 Task: Show the difference between two commits for a specific directory.
Action: Mouse moved to (94, 464)
Screenshot: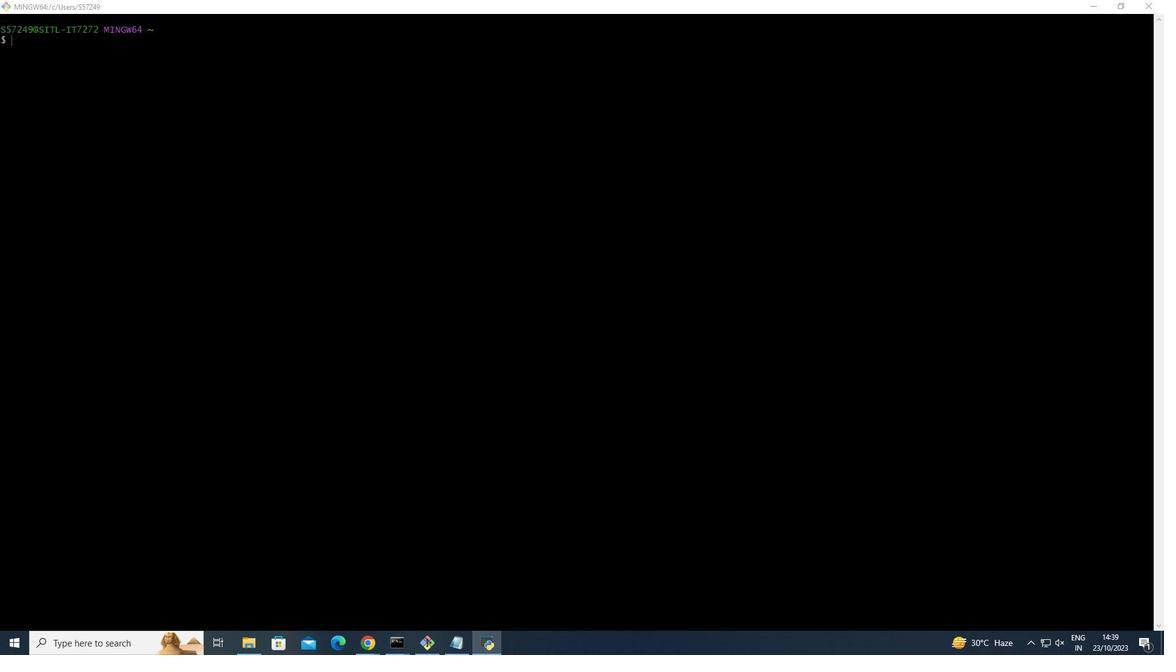 
Action: Mouse pressed left at (94, 464)
Screenshot: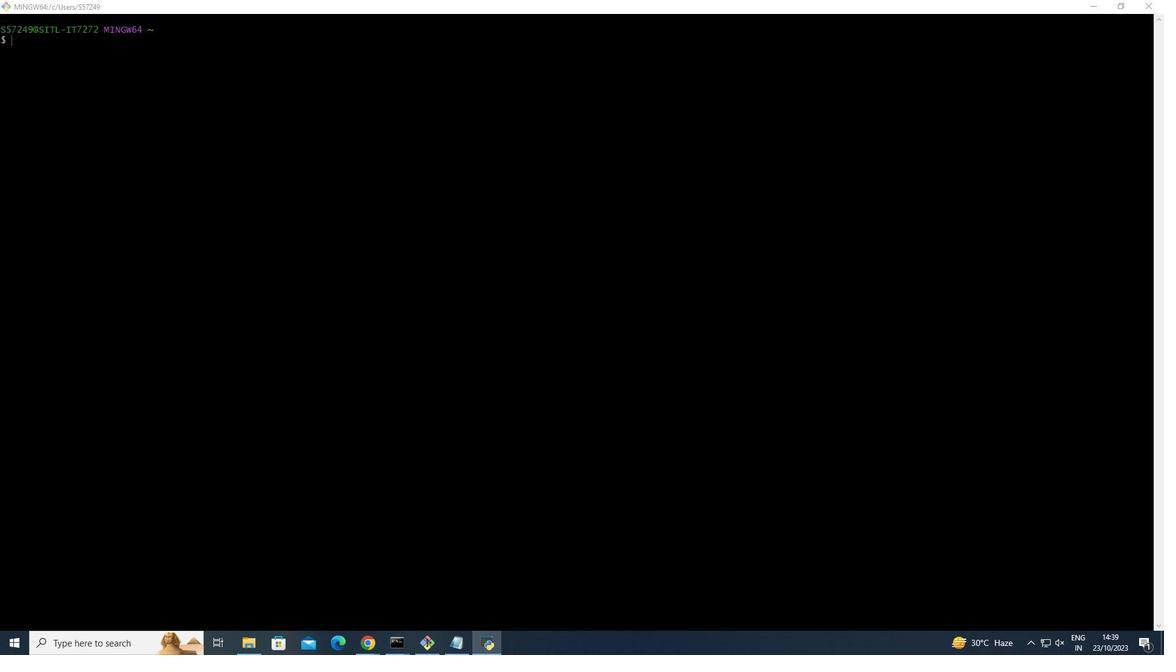 
Action: Mouse moved to (94, 436)
Screenshot: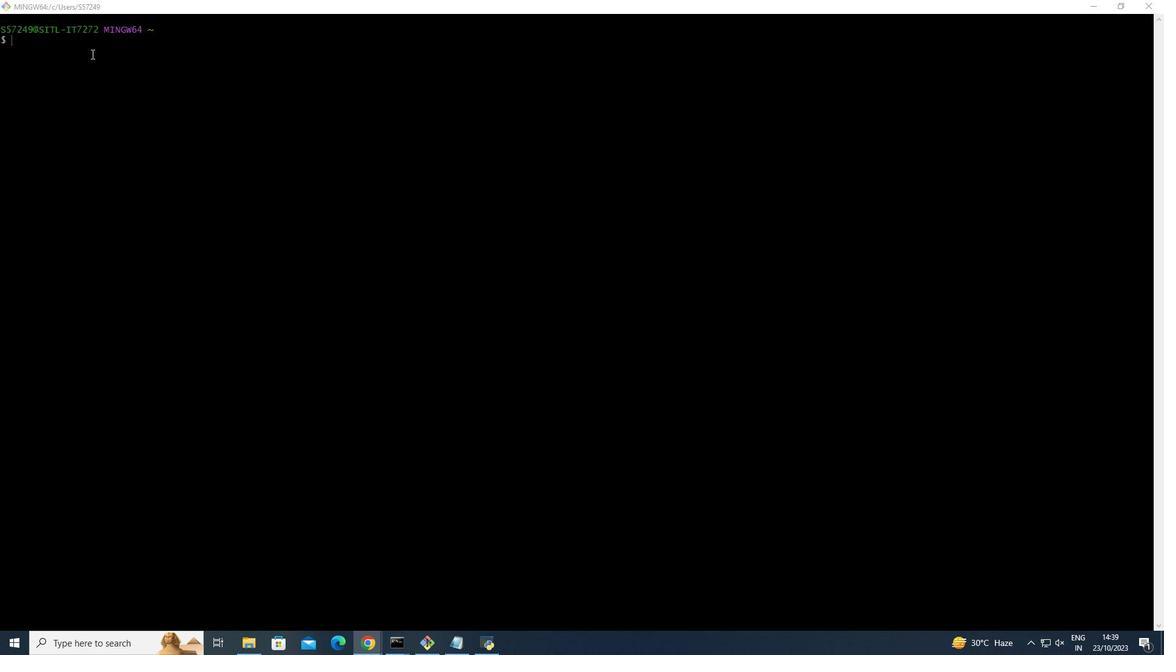 
Action: Mouse pressed left at (94, 436)
Screenshot: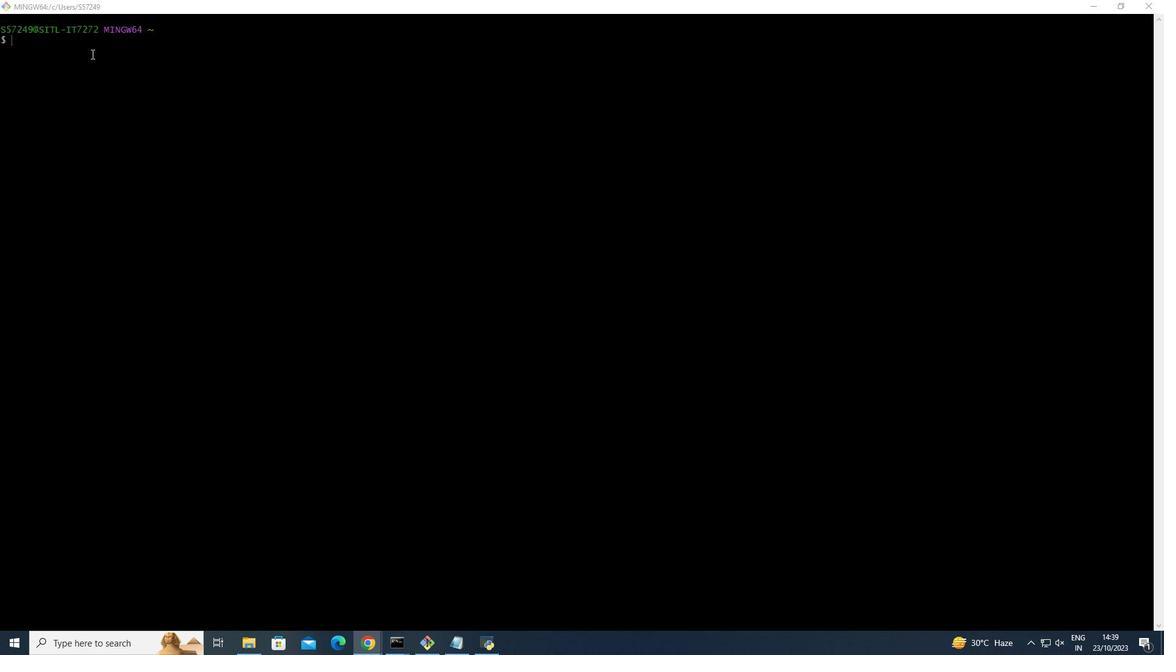 
Action: Mouse moved to (94, 436)
Screenshot: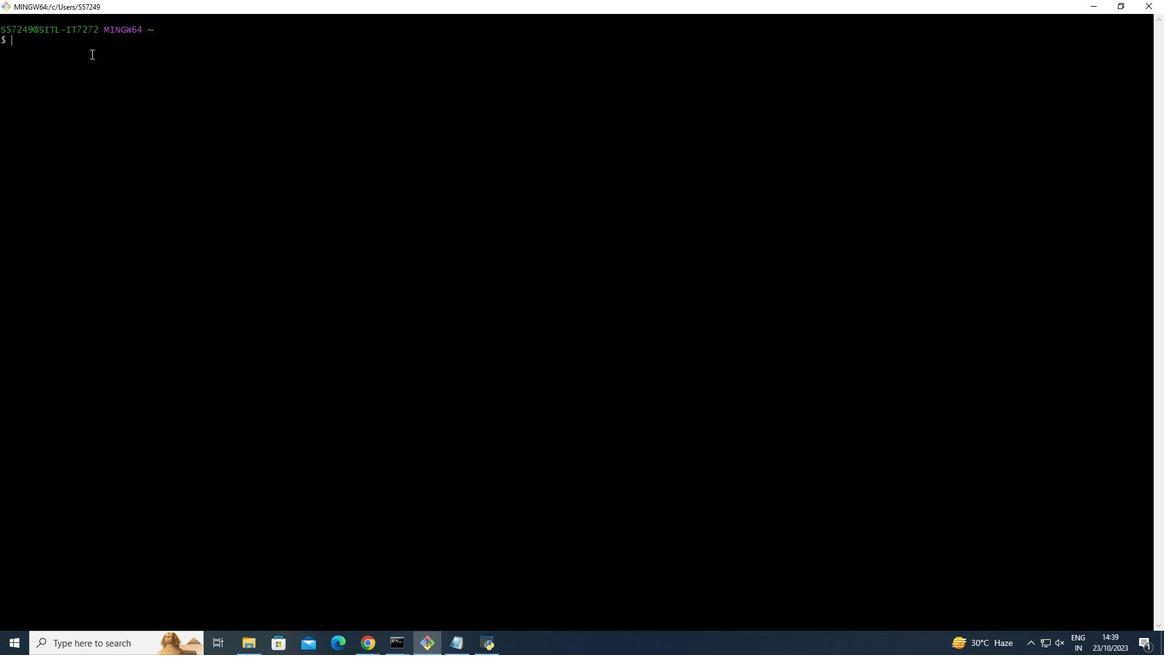 
Action: Key pressed ls<Key.enter>
Screenshot: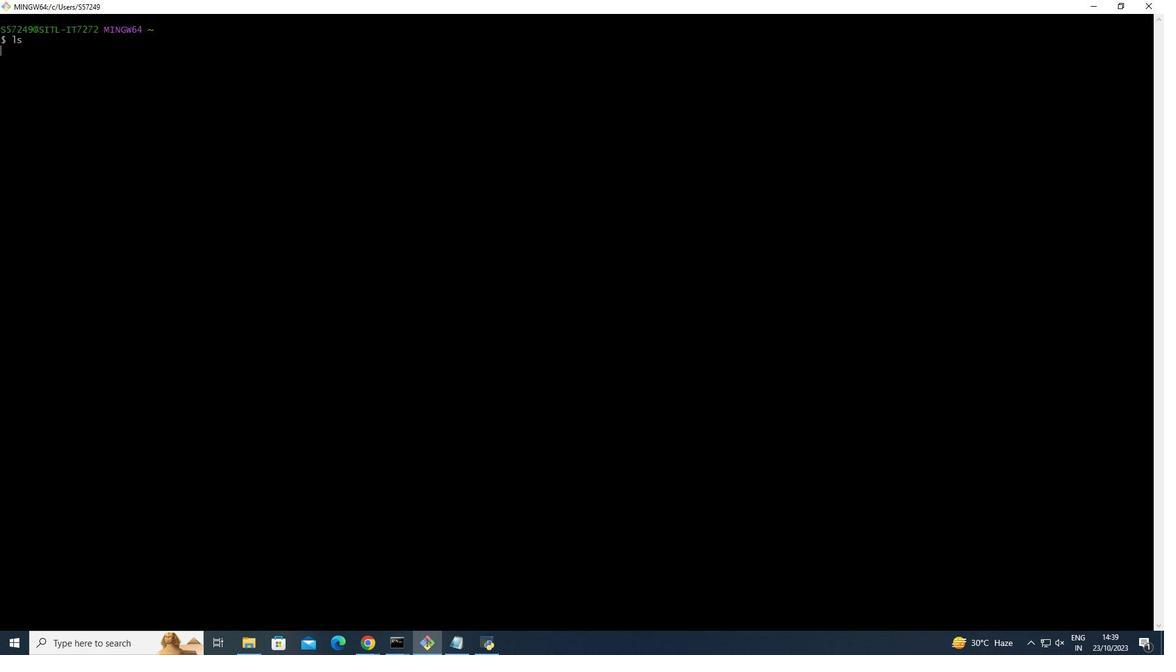 
Action: Mouse moved to (94, 445)
Screenshot: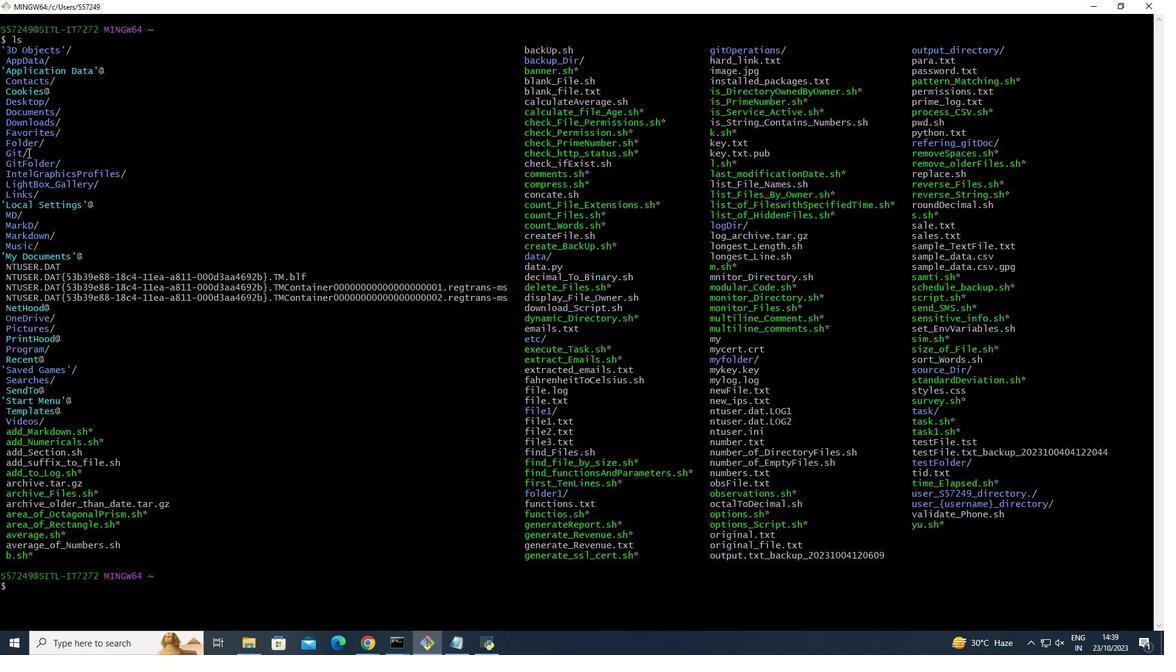 
Action: Mouse pressed left at (94, 445)
Screenshot: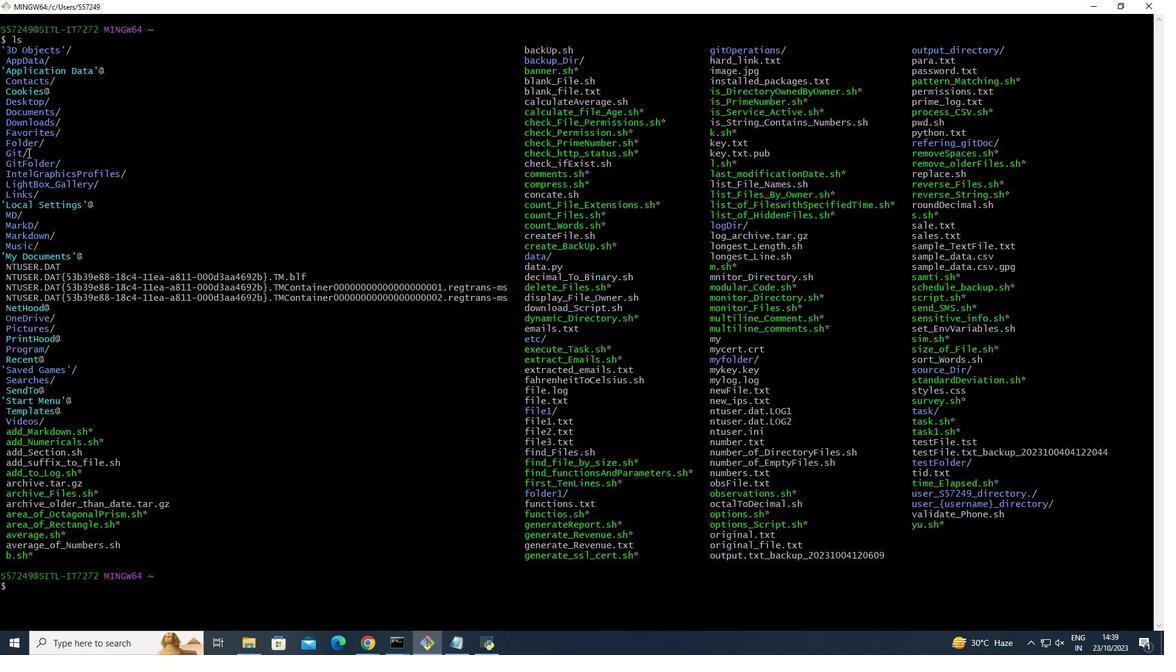 
Action: Mouse moved to (94, 487)
Screenshot: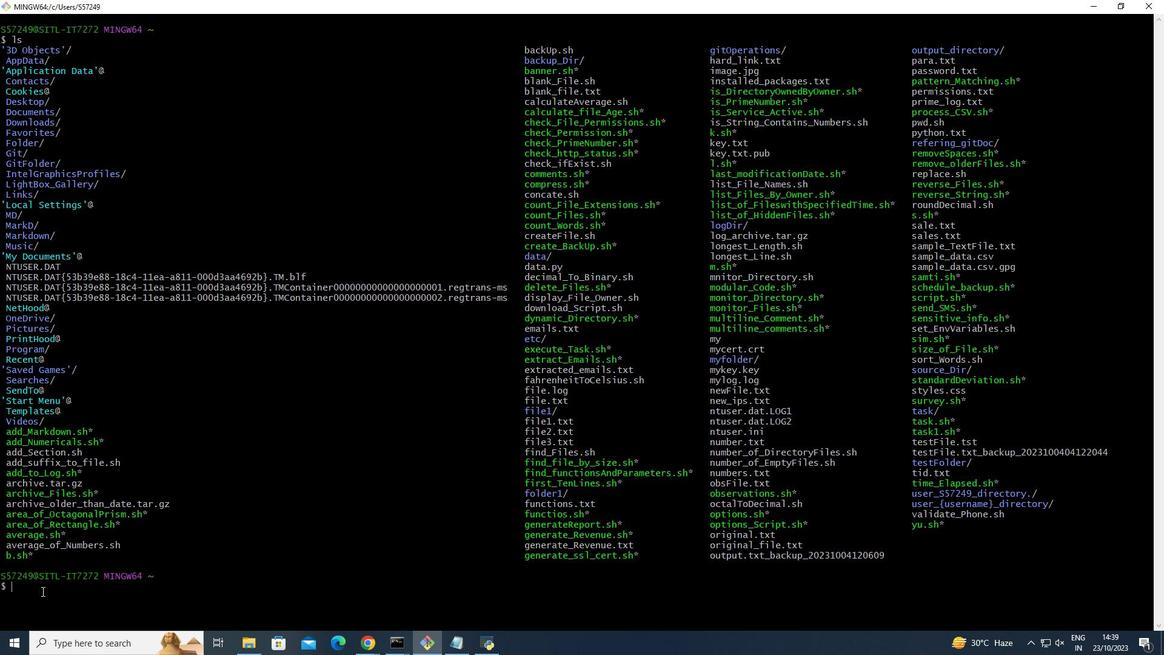 
Action: Mouse pressed left at (94, 487)
Screenshot: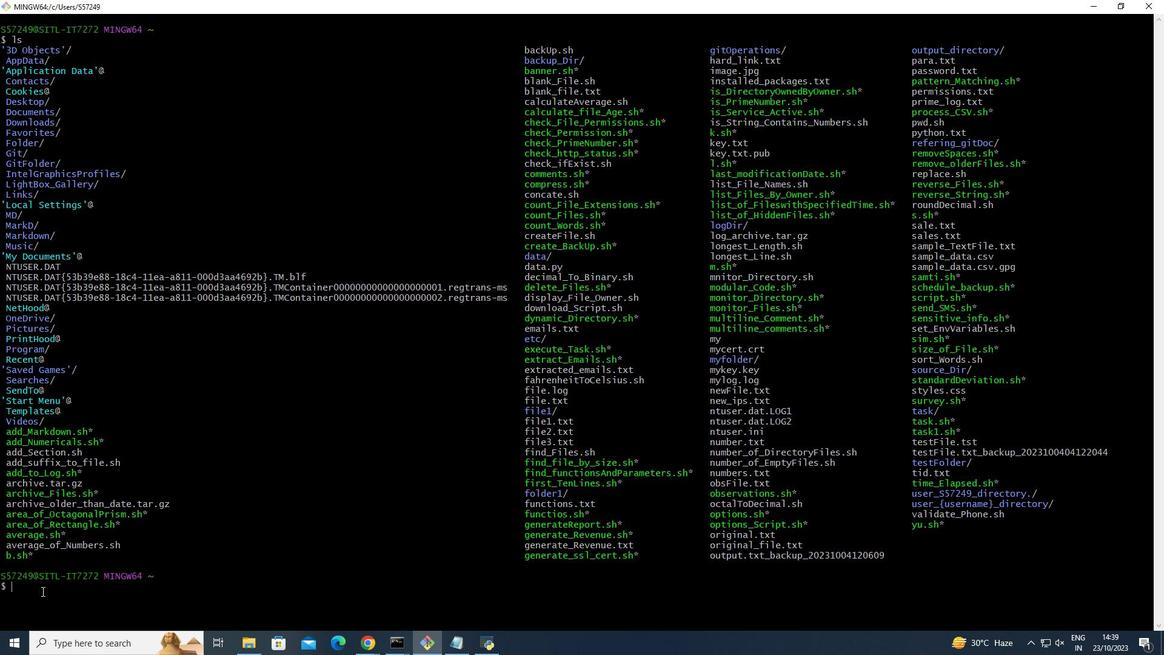 
Action: Mouse moved to (94, 462)
Screenshot: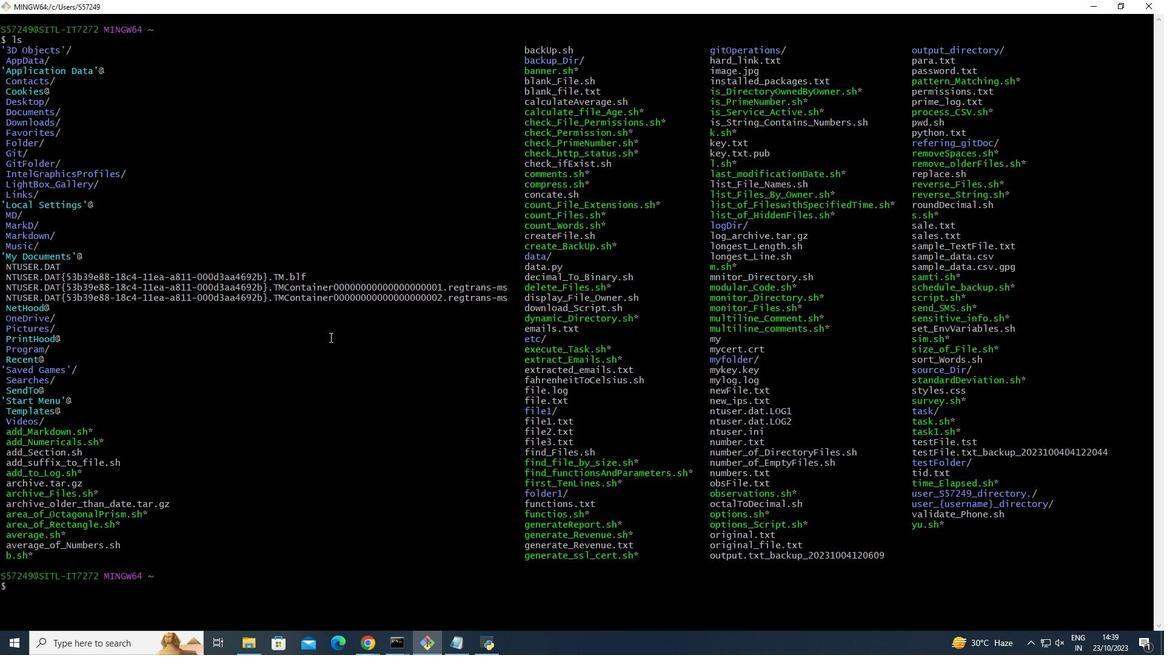 
Action: Key pressed cd<Key.space><Key.shift>Git<Key.enter>clear<Key.enter>l
Screenshot: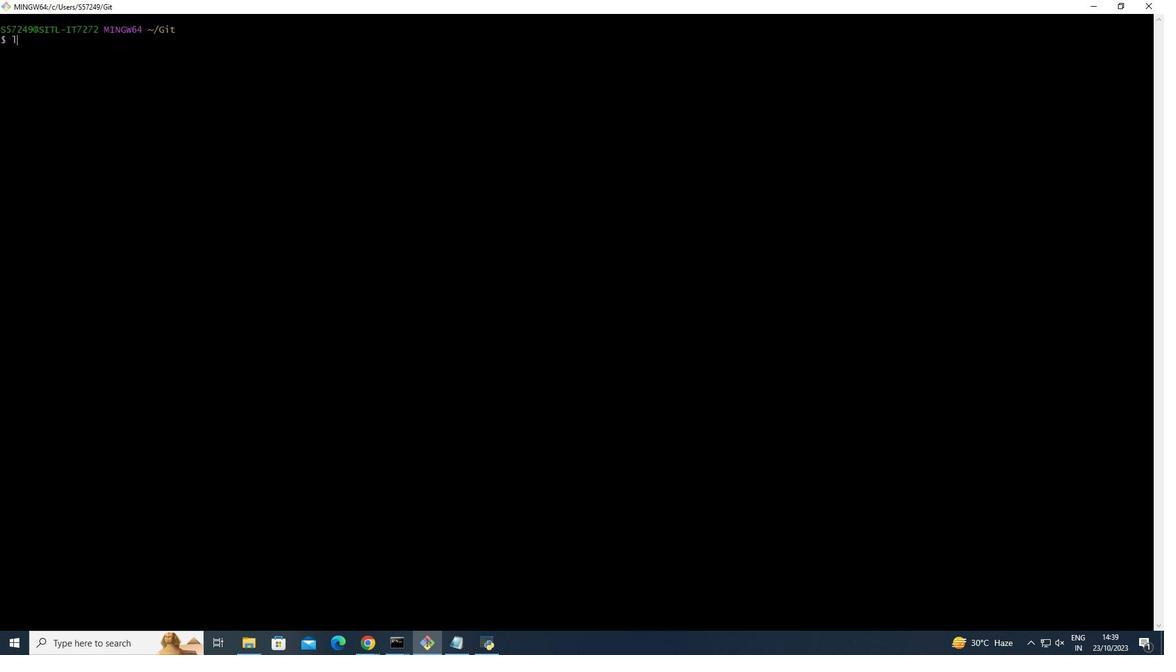 
Action: Mouse moved to (94, 462)
Screenshot: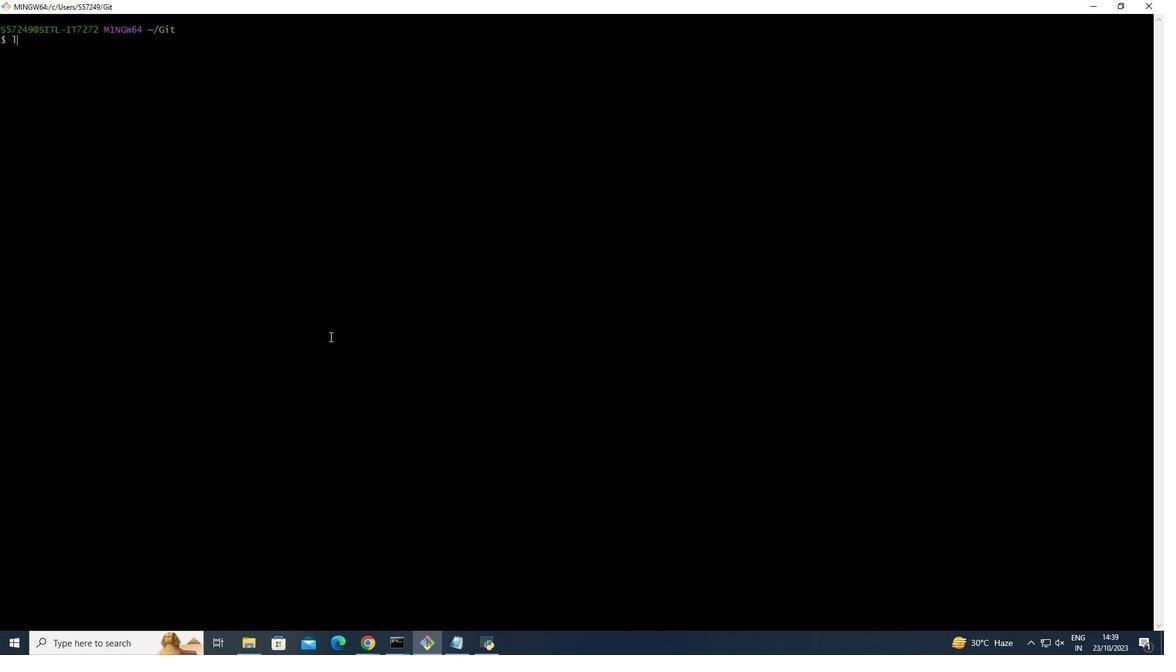 
Action: Key pressed s<Key.enter>cd<Key.space><Key.shift>Bank-<Key.shift>Application<Key.enter>ls<Key.enter>cd<Key.space>src<Key.enter>ls<Key.enter>vim<Key.space><Key.shift><Key.shift><Key.shift>SBI<Key.shift>User.java<Key.enter>i<Key.down><Key.down><Key.down><Key.down><Key.down><Key.down><Key.down><Key.down><Key.down><Key.down><Key.down><Key.down><Key.down><Key.down><Key.up><Key.up><Key.down><Key.down><Key.down><Key.down><Key.down><Key.down><Key.down><Key.down><Key.down><Key.down><Key.down><Key.down><Key.down><Key.down><Key.down><Key.down><Key.down><Key.down><Key.down><Key.down><Key.up><Key.space><Key.space><Key.space><Key.space><Key.space><Key.backspace><Key.enter>//<Key.shift>Adding<Key.space>the<Key.space>business<Key.space>logic<Key.space>to<Key.space>add<Key.space>money<Key.esc><Key.shift_r>:wq<Key.enter>j<Key.backspace><Key.backspace>git<Key.space>status<Key.enter>git<Key.space>add<Key.space>.<Key.enter>git<Key.space>status<Key.enter>git<Key.space>commo<Key.backspace>it<Key.space><Key.shift_r>""<Key.left><Key.left>-m<Key.space><Key.right><Key.shift>New<Key.space><Key.shift>Comment<Key.space><Key.shift>Added<Key.enter>cd<Key.space>..<Key.enter>git<Key.space>log<Key.enter>git<Key.space>diff<Key.space>568<Key.backspace><Key.backspace><Key.backspace>822b73<Key.space>75f443<Key.space>src/<Key.enter>
Screenshot: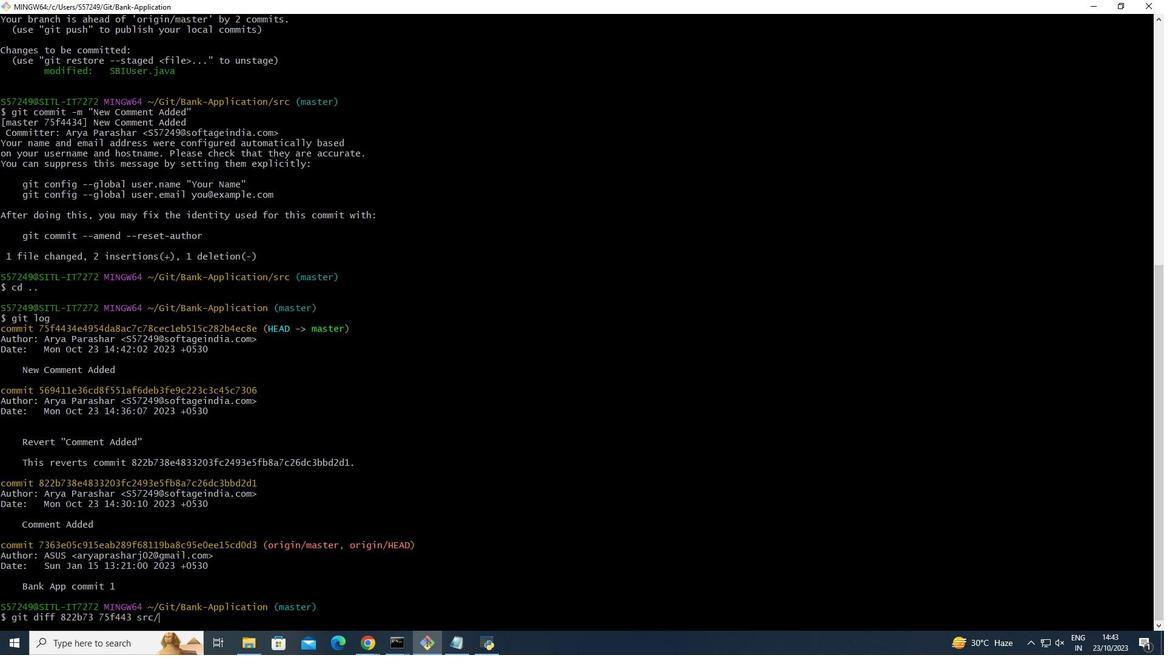 
Action: Mouse moved to (94, 462)
Screenshot: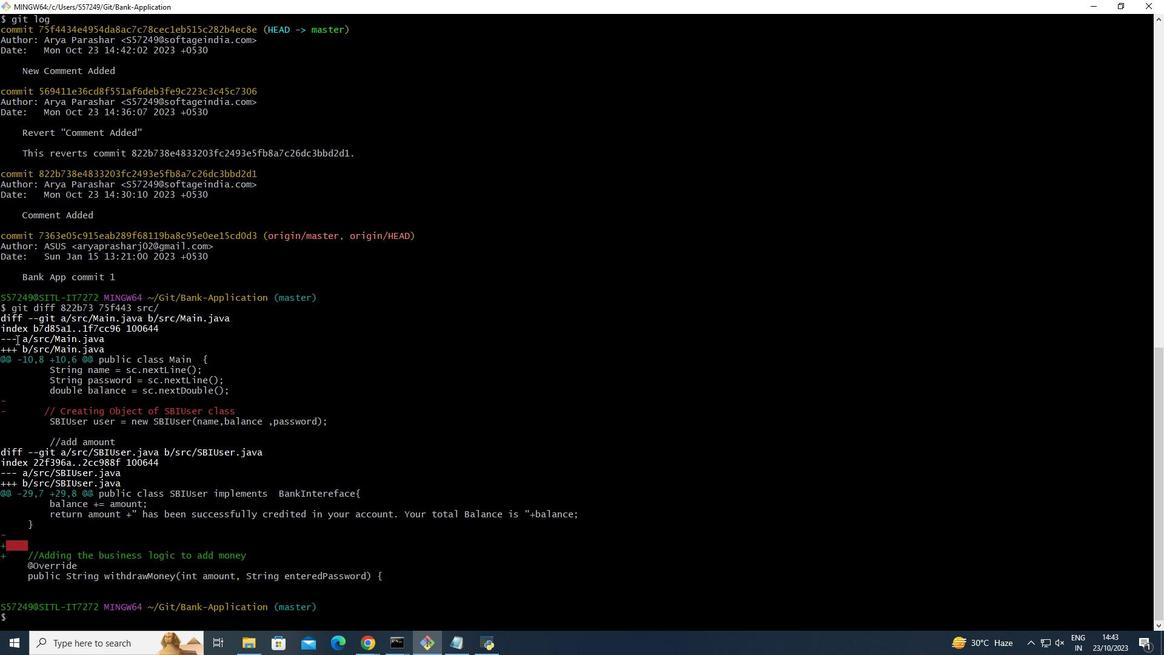 
Action: Mouse pressed left at (94, 462)
Screenshot: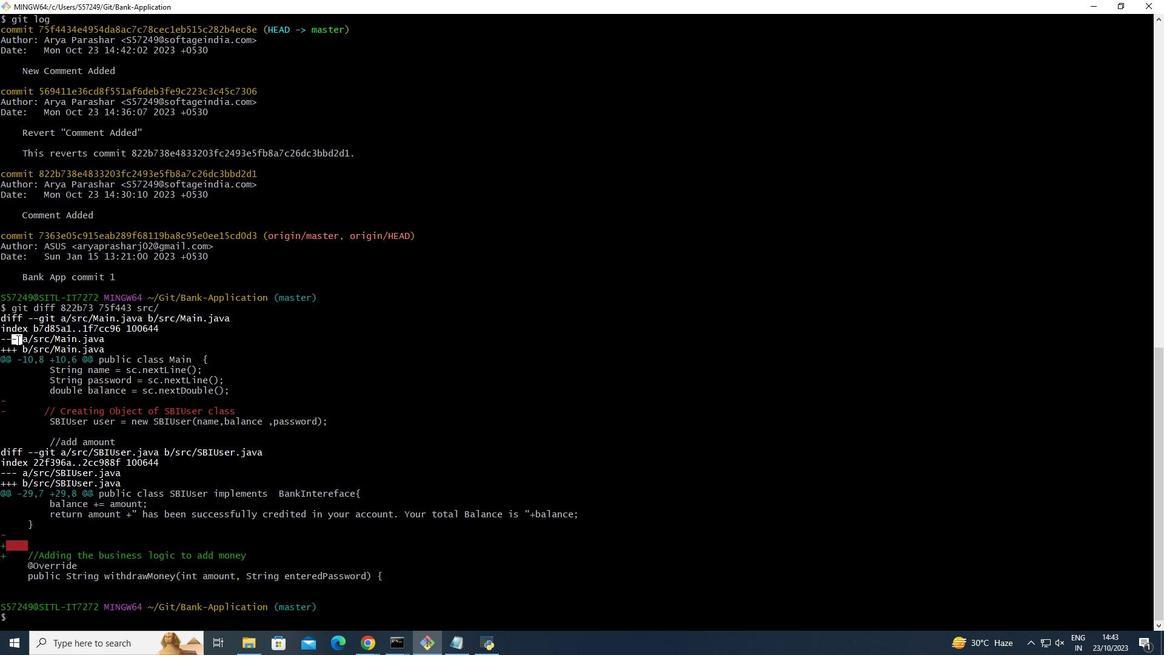 
Action: Mouse moved to (94, 470)
Screenshot: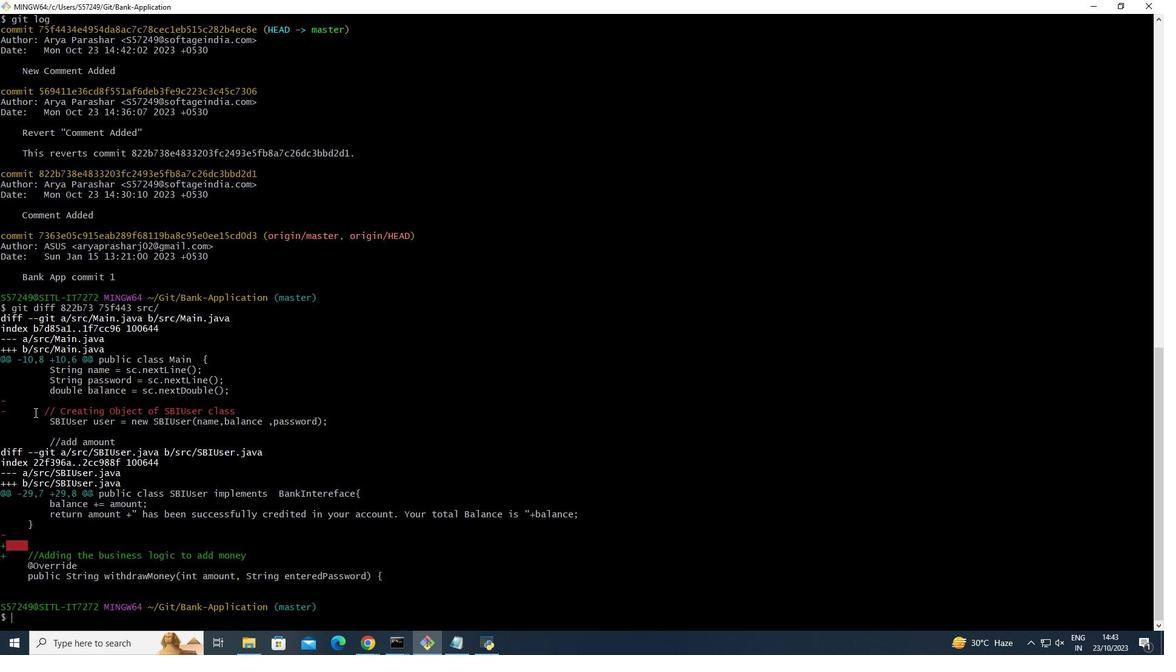 
Action: Mouse pressed left at (94, 470)
Screenshot: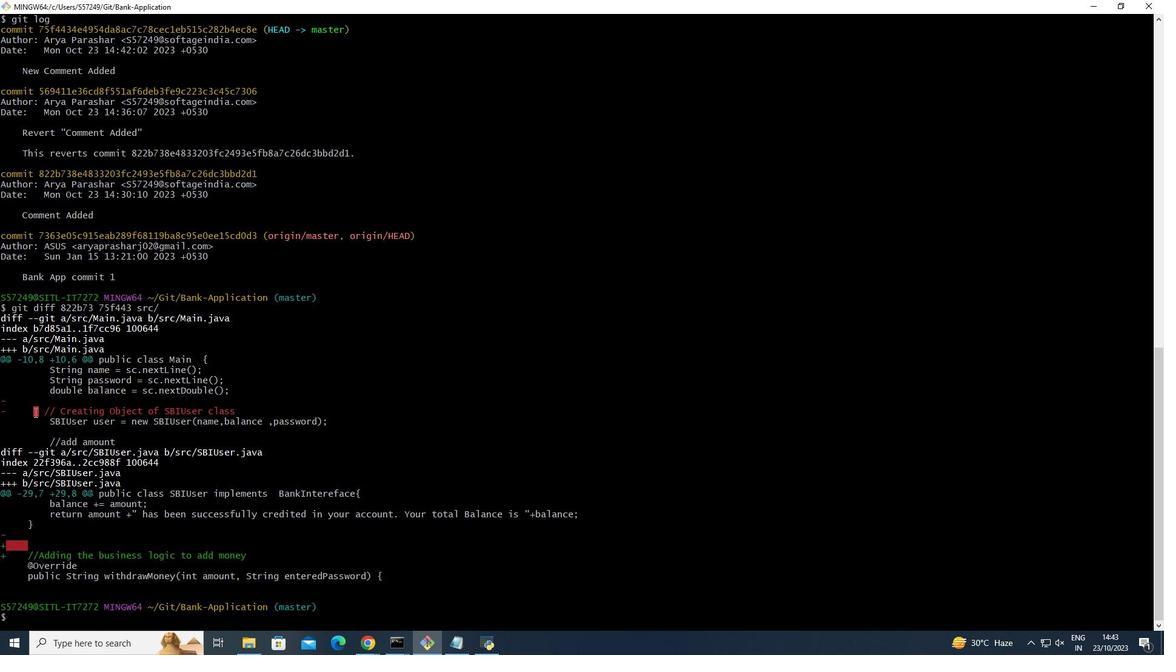 
Action: Mouse moved to (94, 470)
Screenshot: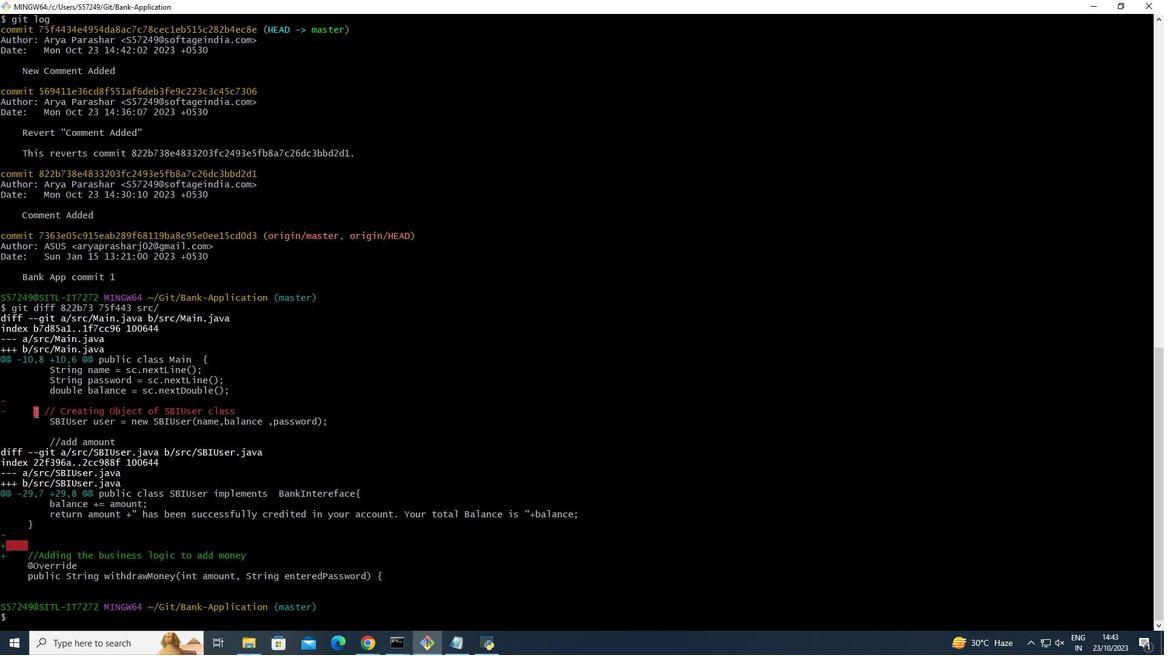 
Action: Mouse pressed left at (94, 470)
Screenshot: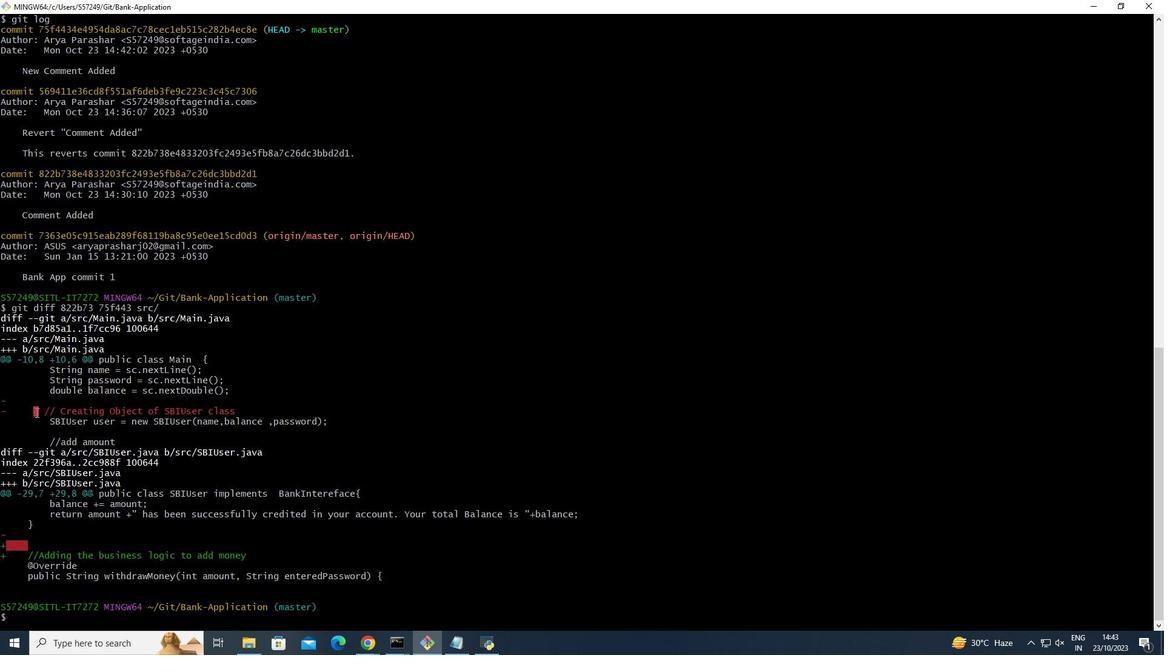 
Action: Mouse moved to (94, 478)
Screenshot: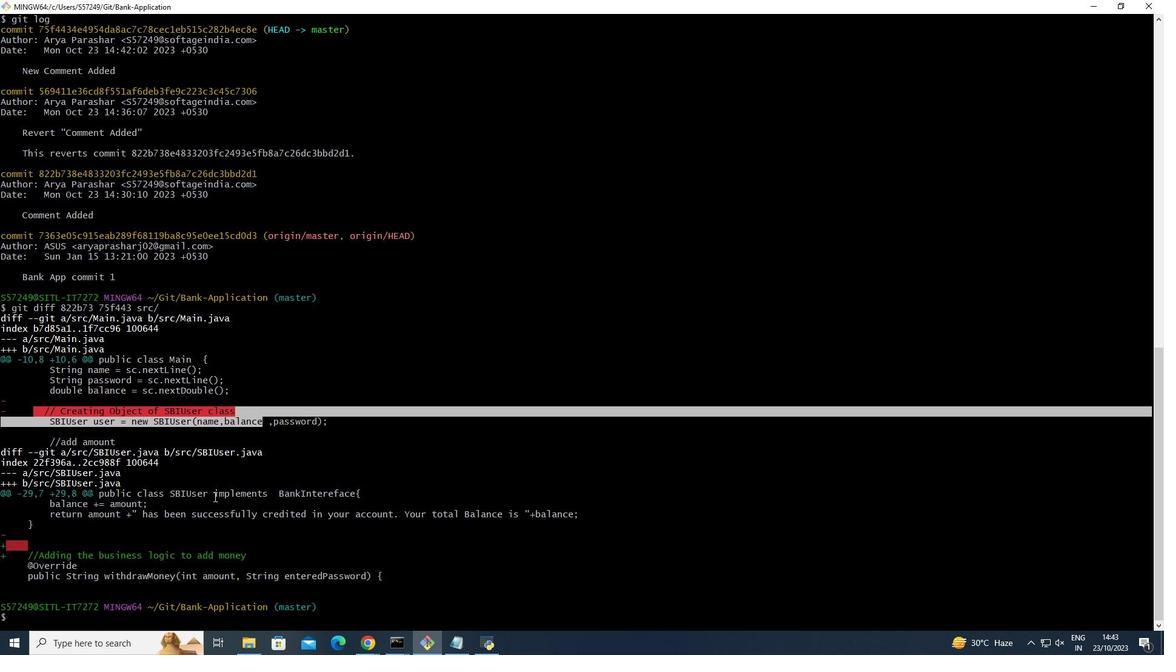 
Action: Mouse pressed left at (94, 478)
Screenshot: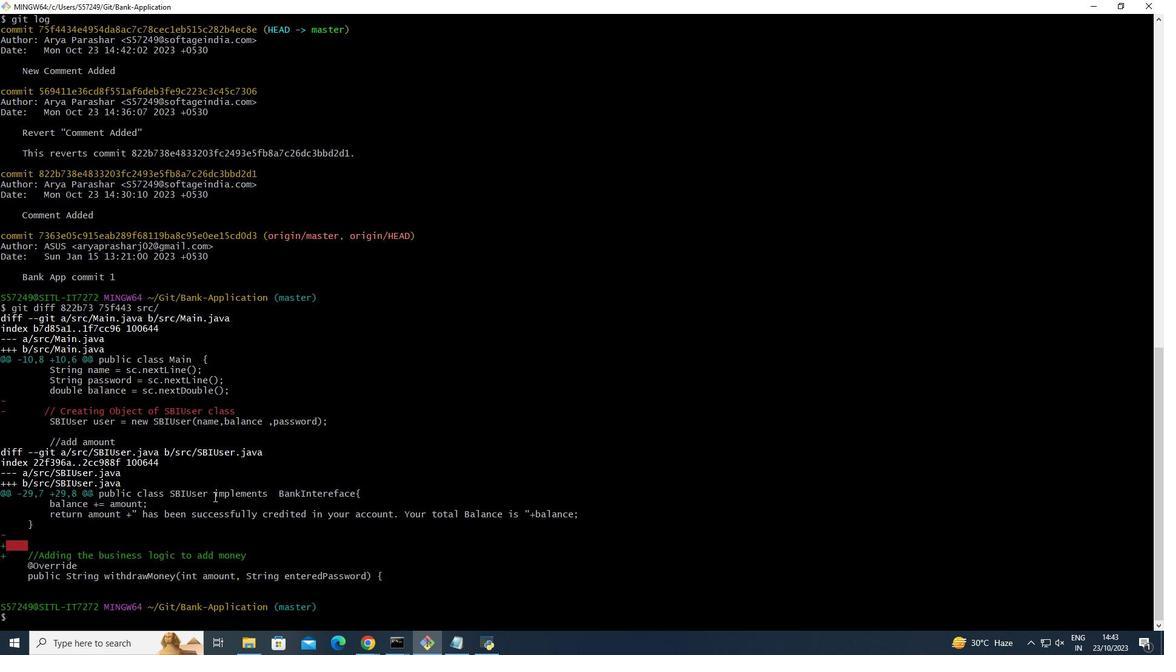 
Action: Mouse moved to (94, 476)
Screenshot: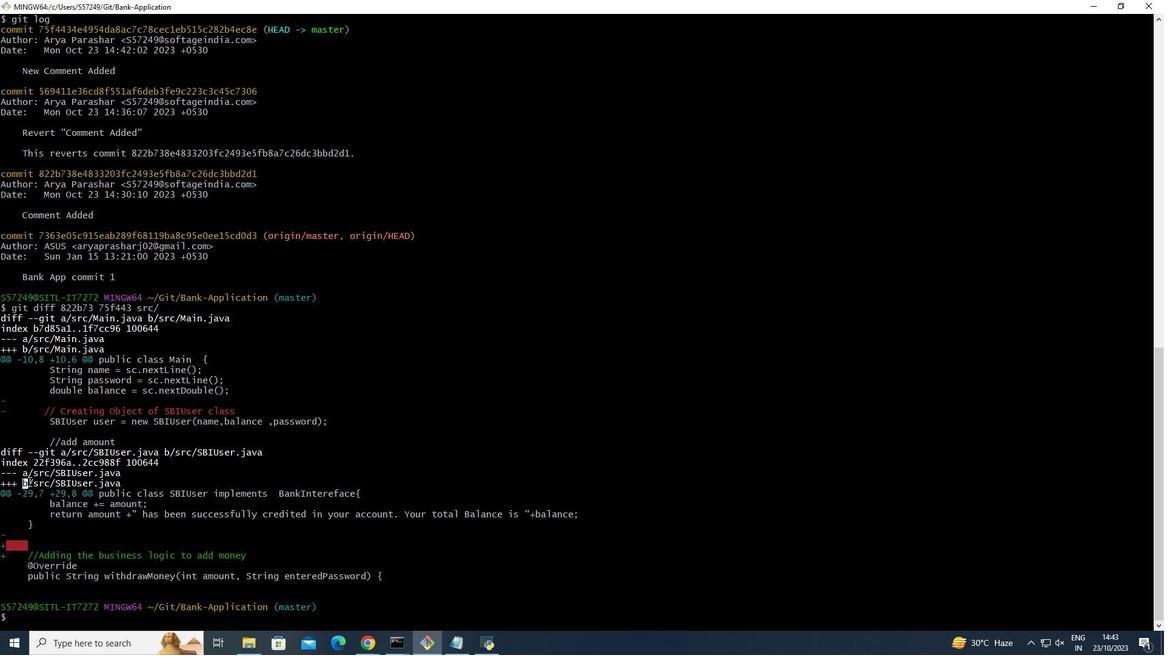 
Action: Mouse pressed left at (94, 476)
Screenshot: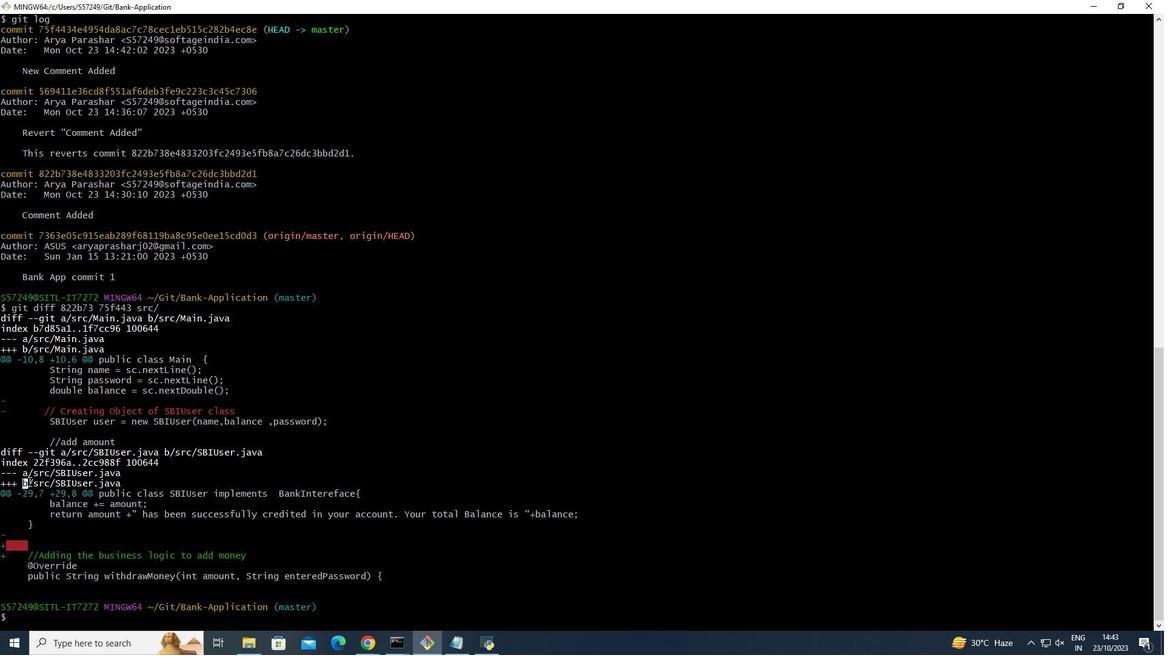 
Action: Mouse moved to (94, 485)
Screenshot: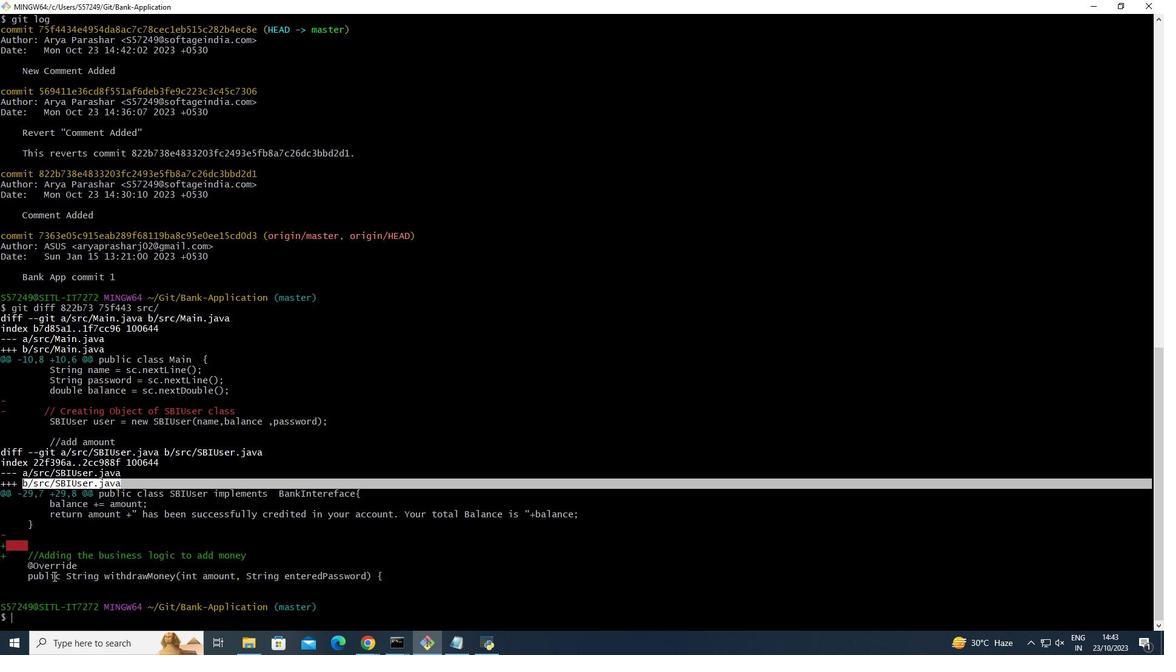 
Action: Mouse pressed left at (94, 485)
Screenshot: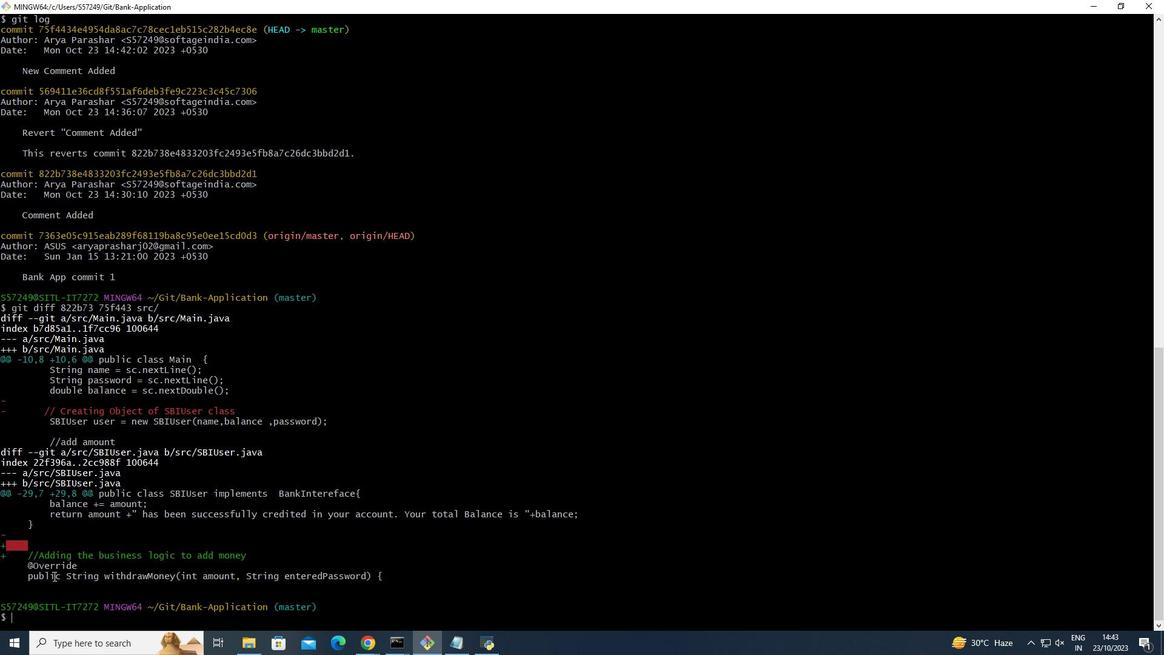 
Action: Mouse moved to (94, 483)
Screenshot: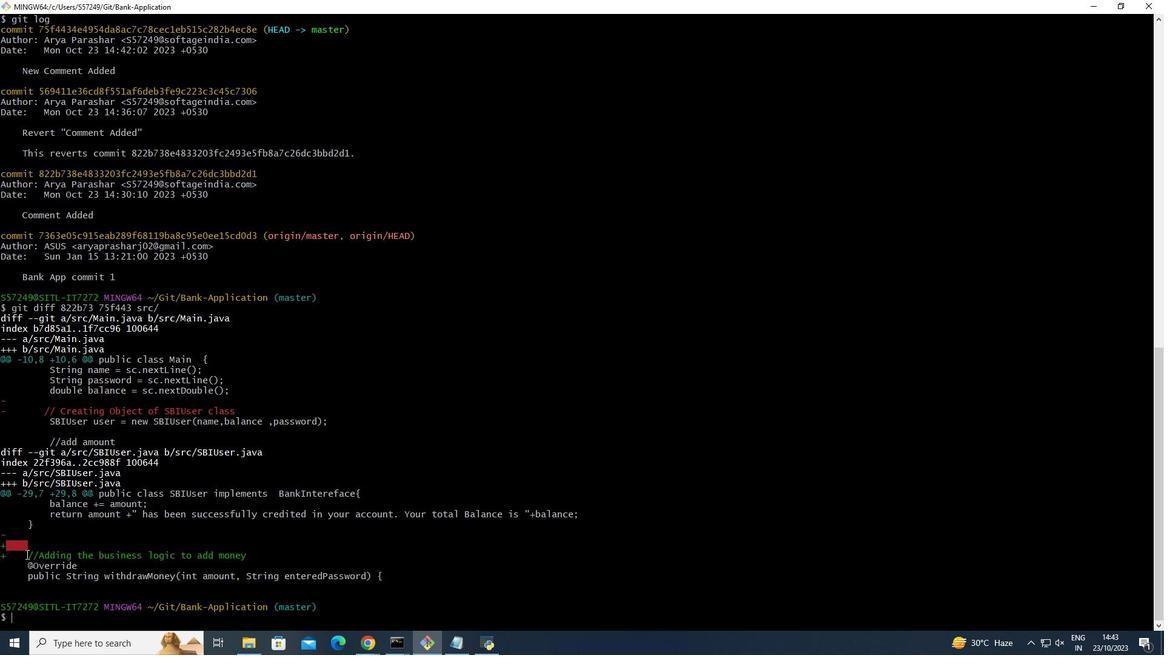 
Action: Mouse pressed left at (94, 483)
Screenshot: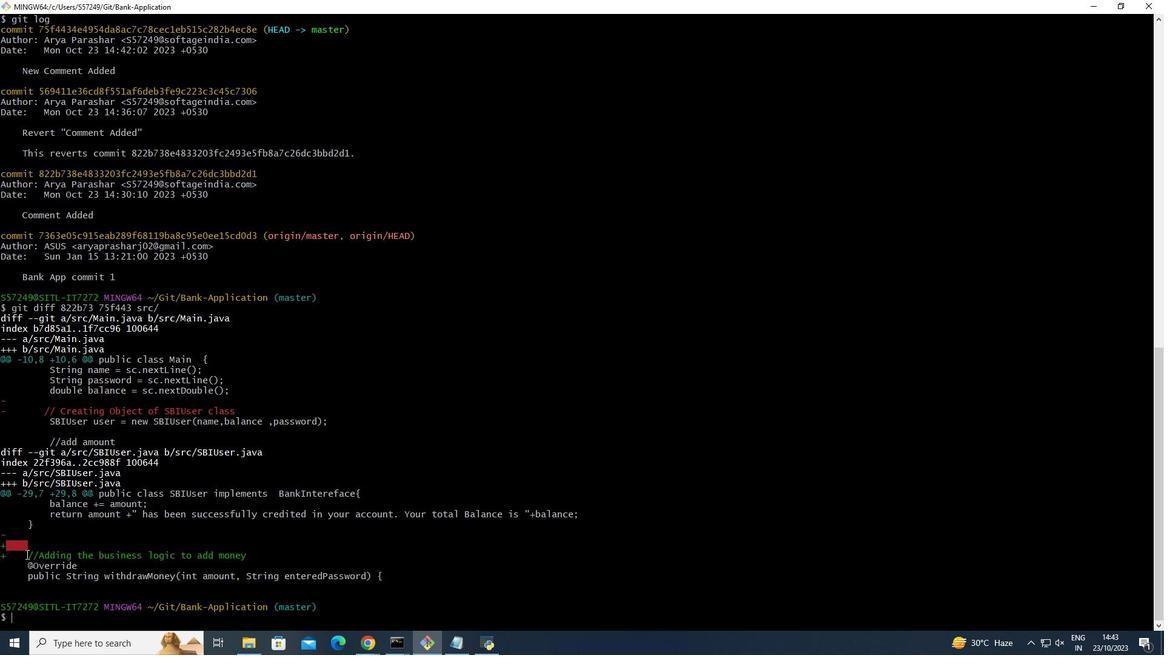 
Action: Mouse moved to (94, 482)
Screenshot: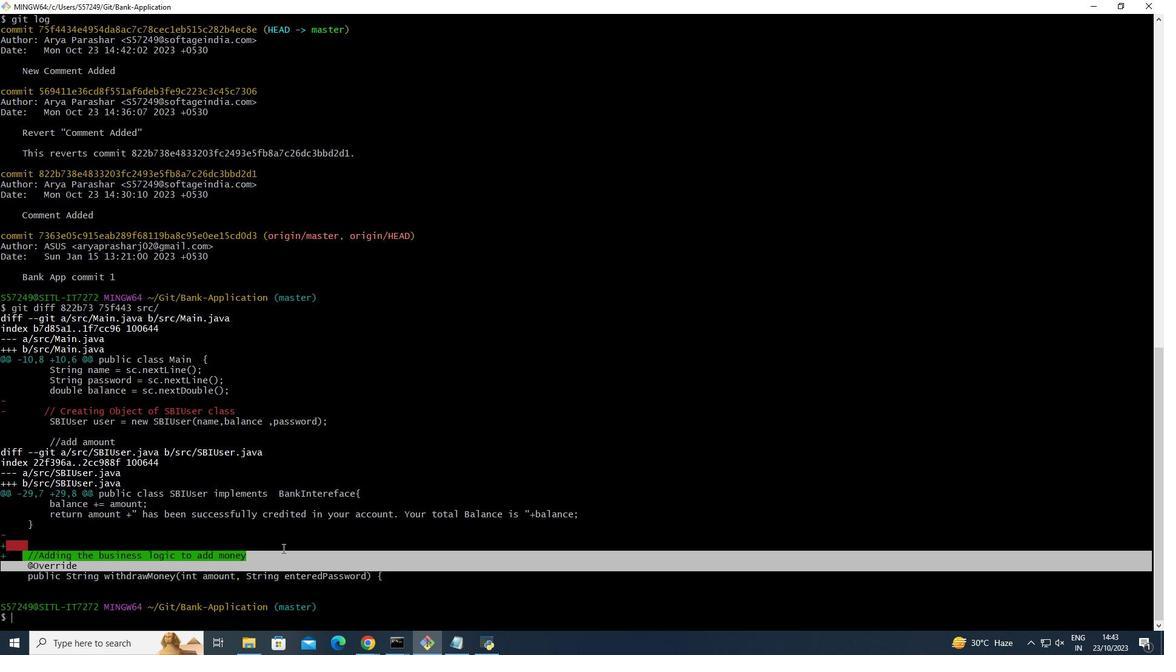 
Action: Mouse pressed left at (94, 482)
Screenshot: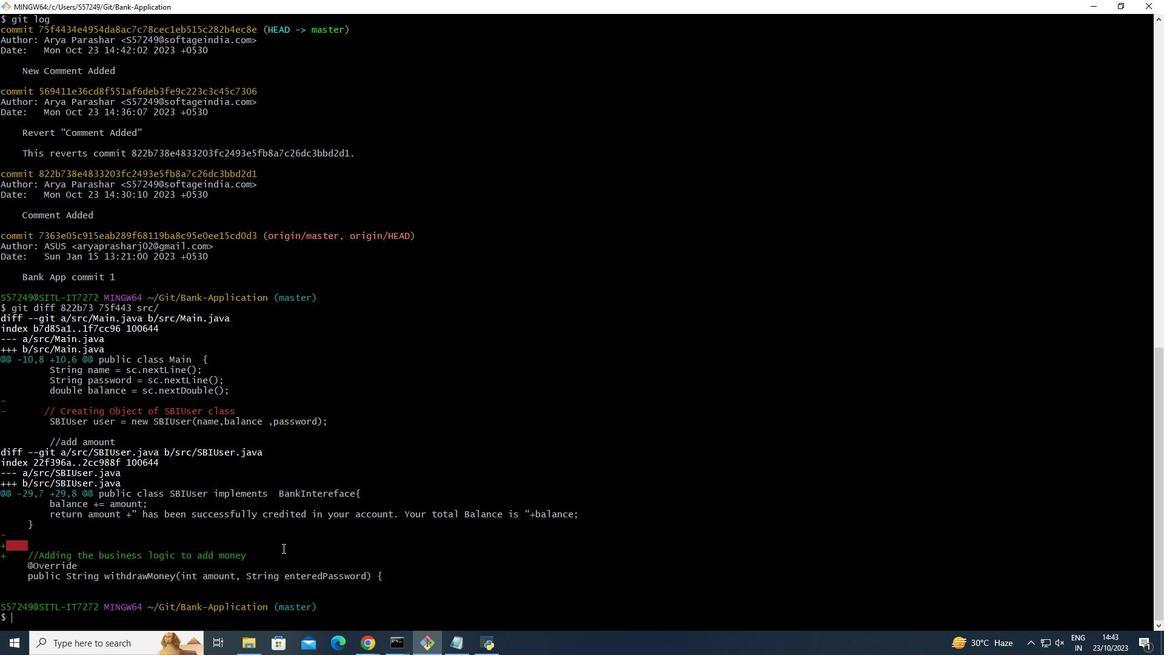 
Action: Mouse moved to (94, 485)
Screenshot: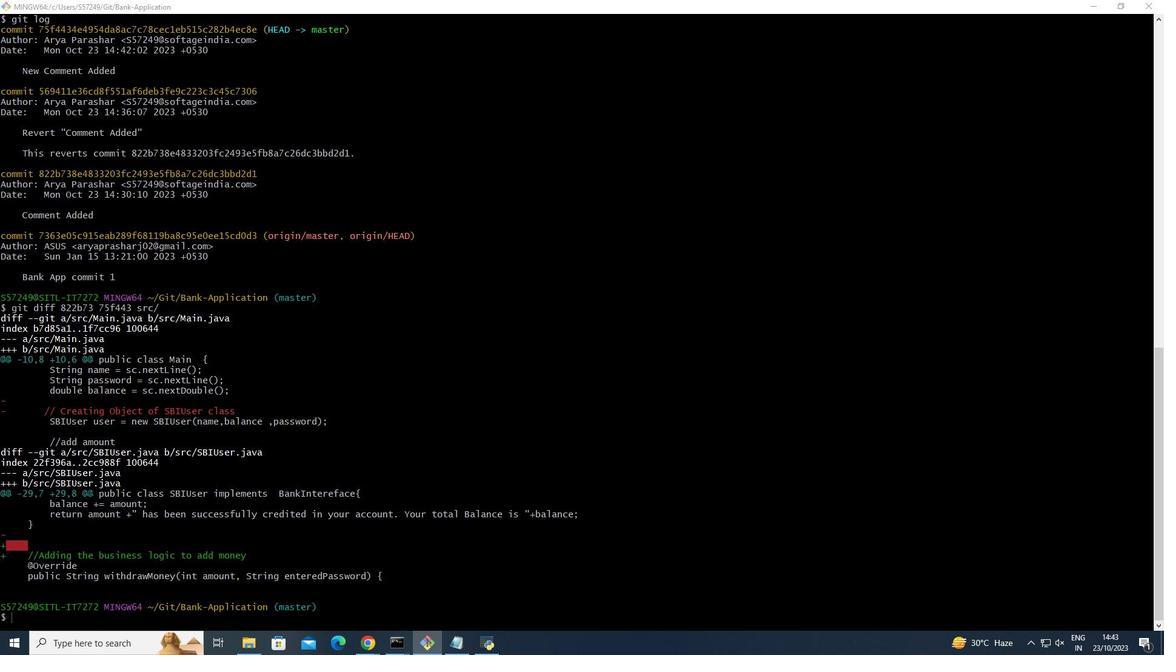 
Action: Mouse pressed left at (94, 485)
Screenshot: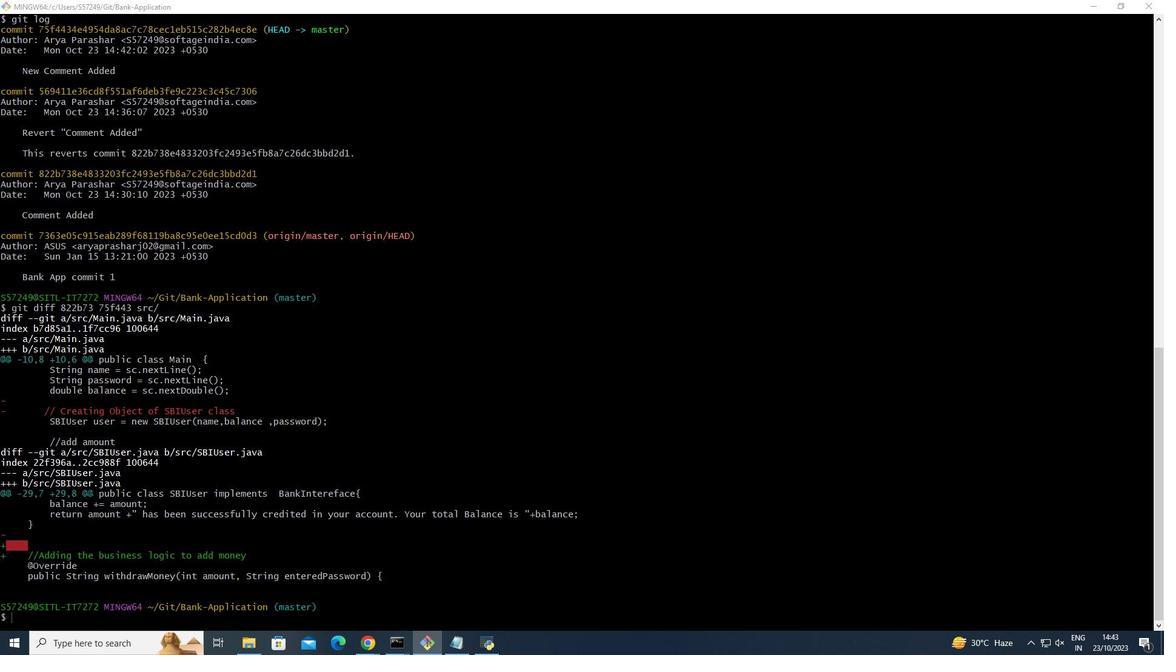 
Action: Mouse moved to (94, 463)
Screenshot: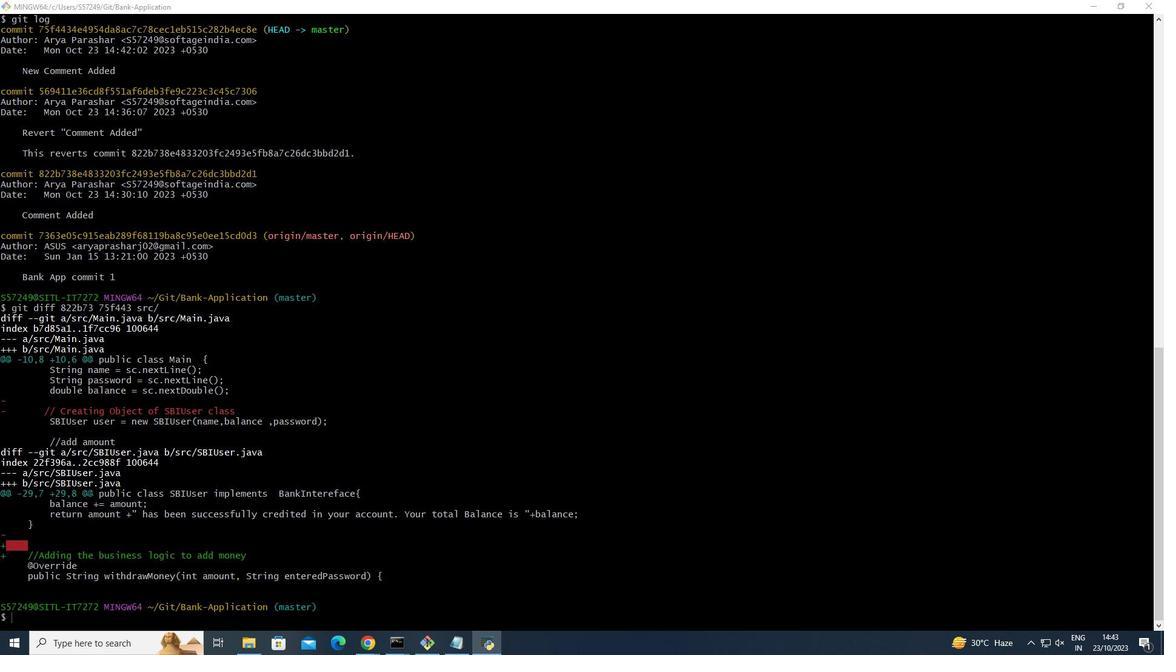 
Action: Mouse pressed left at (94, 463)
Screenshot: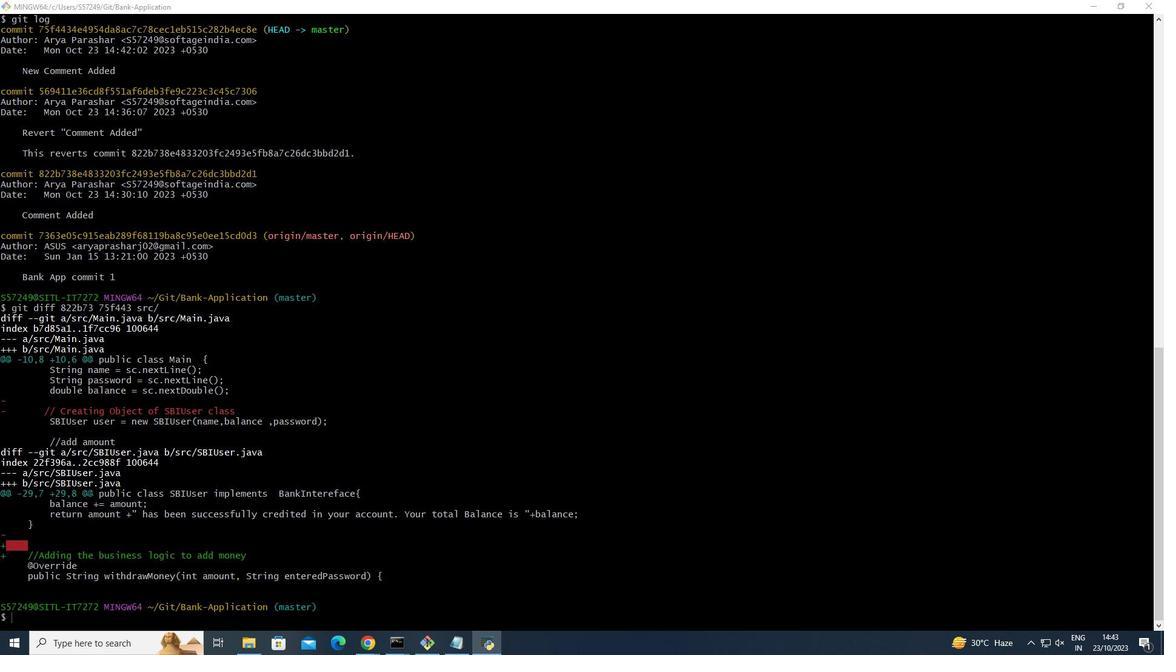 
